 Task: Add "Copy Card To …" Button titled Button0010 to "bottom" of the list "To Do" to Card Card0010 in Board Board0003 in Development in Trello
Action: Mouse moved to (437, 11)
Screenshot: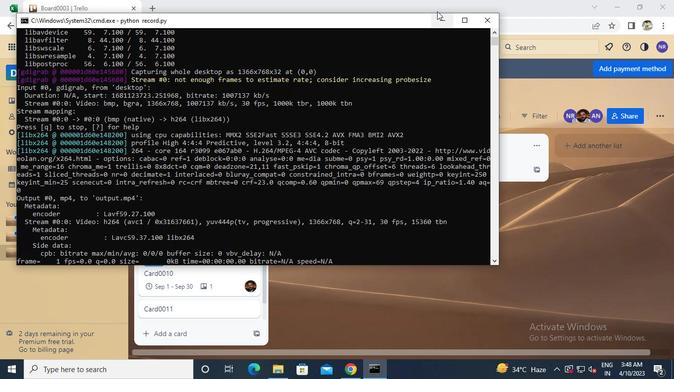 
Action: Mouse pressed left at (437, 11)
Screenshot: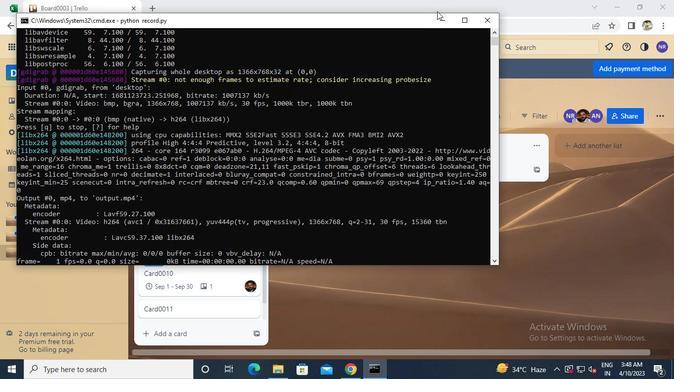 
Action: Mouse moved to (212, 268)
Screenshot: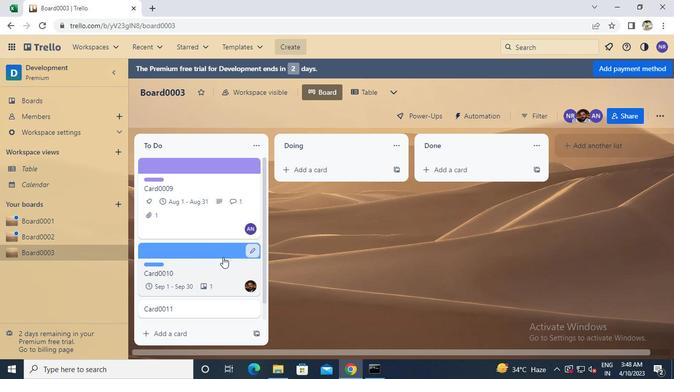 
Action: Mouse pressed left at (212, 268)
Screenshot: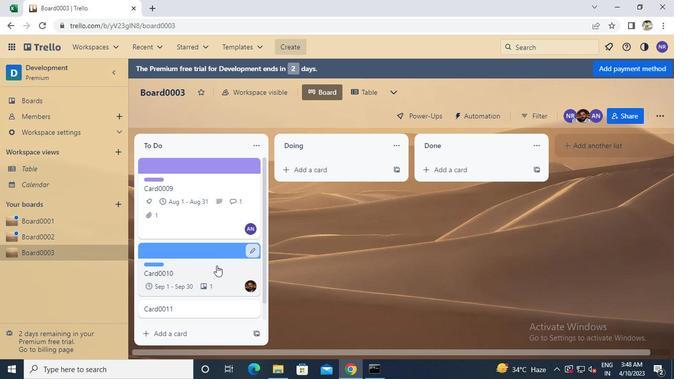
Action: Mouse moved to (449, 285)
Screenshot: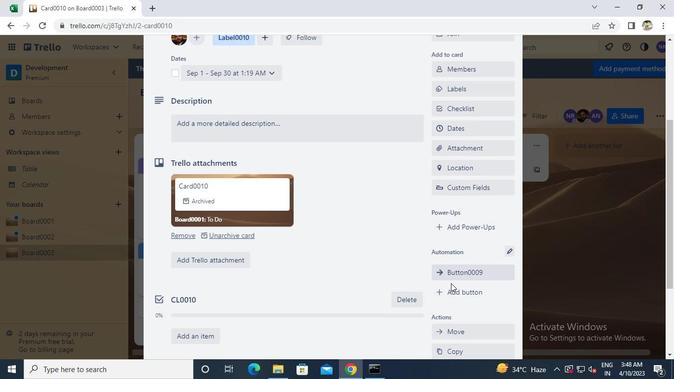 
Action: Mouse pressed left at (449, 285)
Screenshot: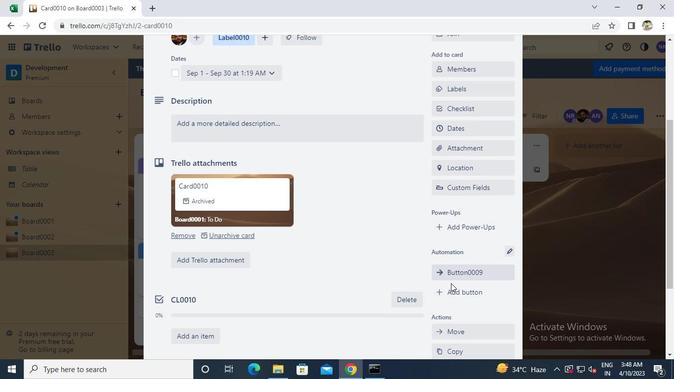 
Action: Mouse moved to (465, 137)
Screenshot: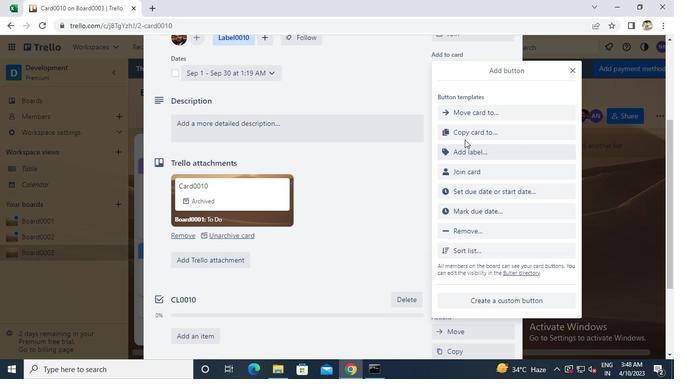 
Action: Mouse pressed left at (465, 137)
Screenshot: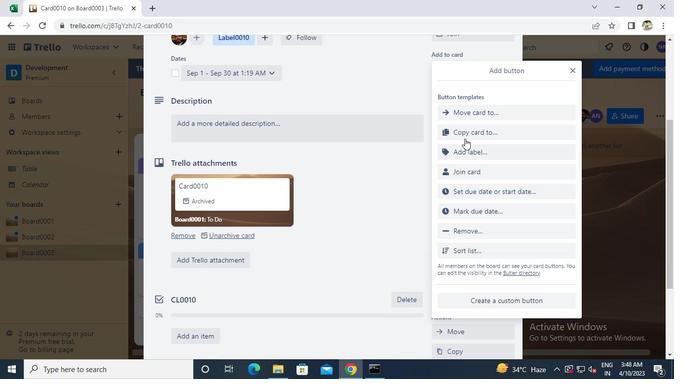 
Action: Mouse moved to (479, 126)
Screenshot: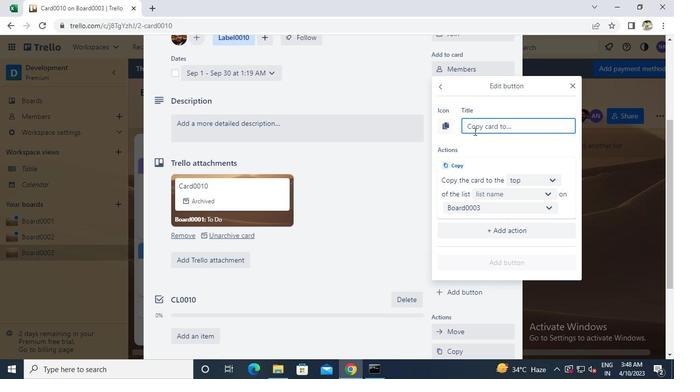 
Action: Mouse pressed left at (479, 126)
Screenshot: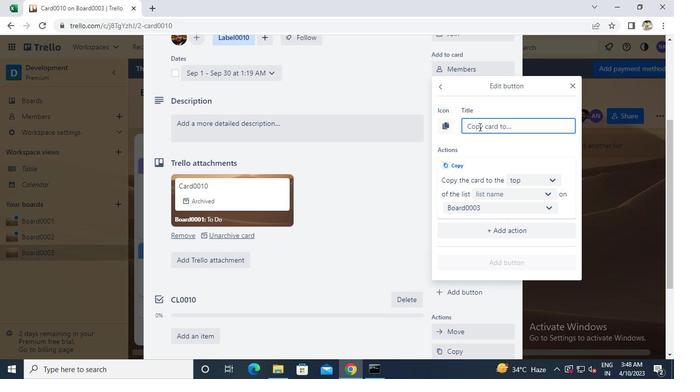 
Action: Keyboard Key.caps_lock
Screenshot: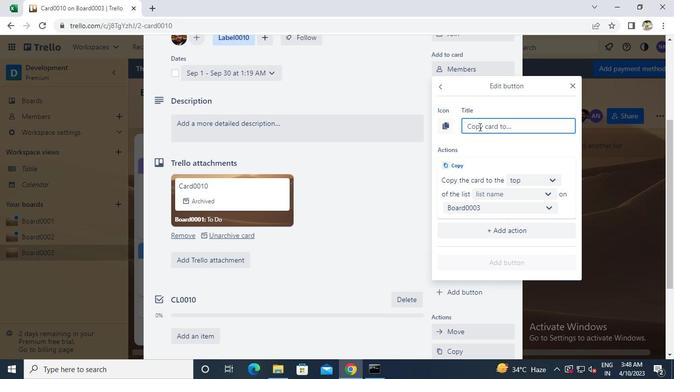 
Action: Keyboard b
Screenshot: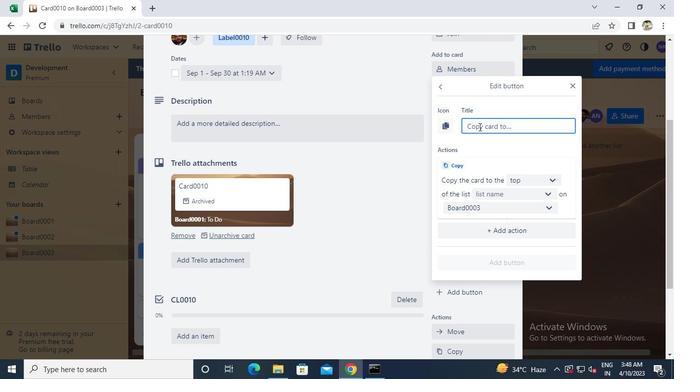 
Action: Keyboard Key.caps_lock
Screenshot: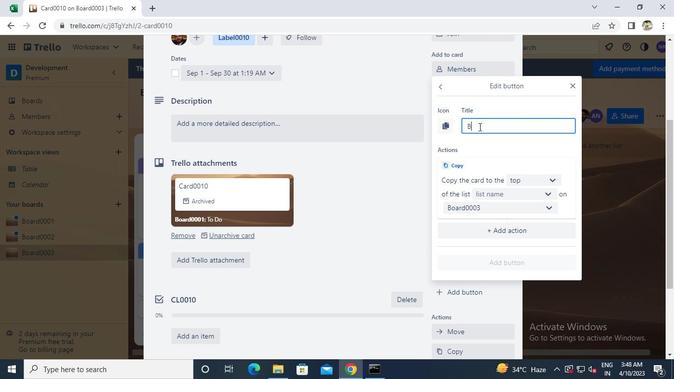 
Action: Keyboard u
Screenshot: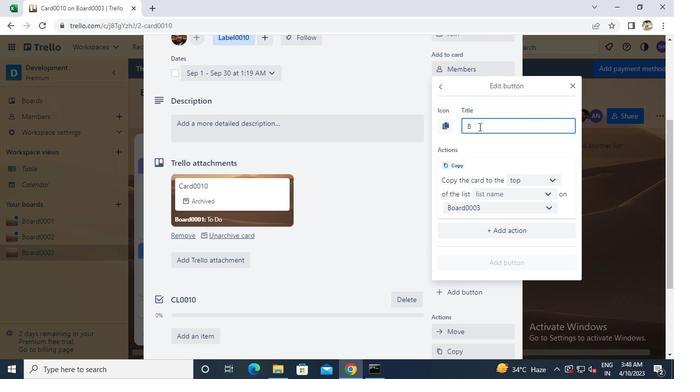 
Action: Keyboard t
Screenshot: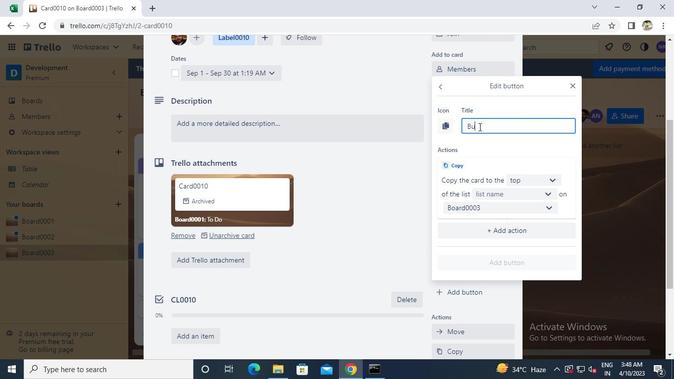 
Action: Keyboard t
Screenshot: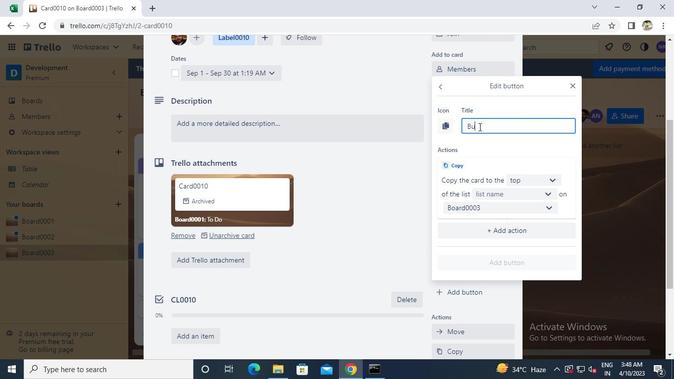 
Action: Keyboard o
Screenshot: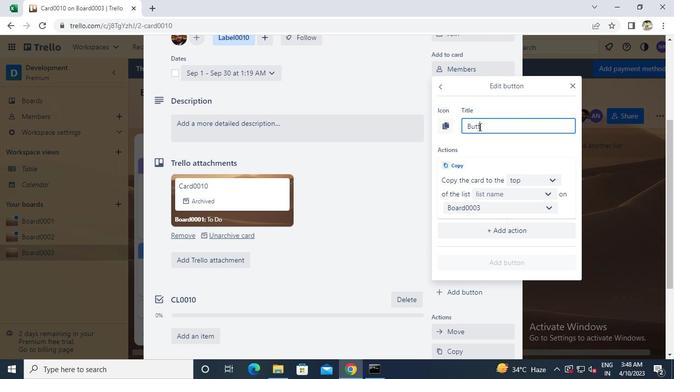 
Action: Keyboard n
Screenshot: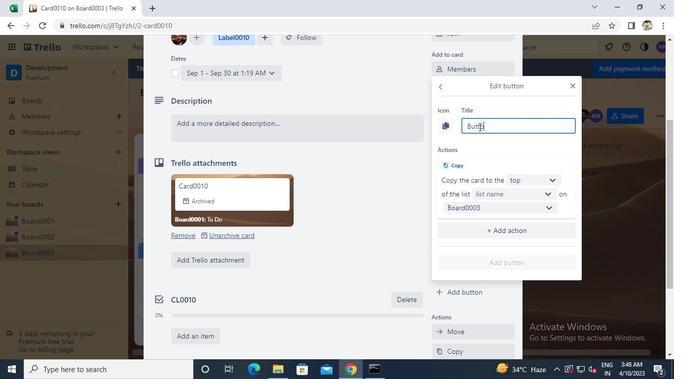 
Action: Keyboard 0
Screenshot: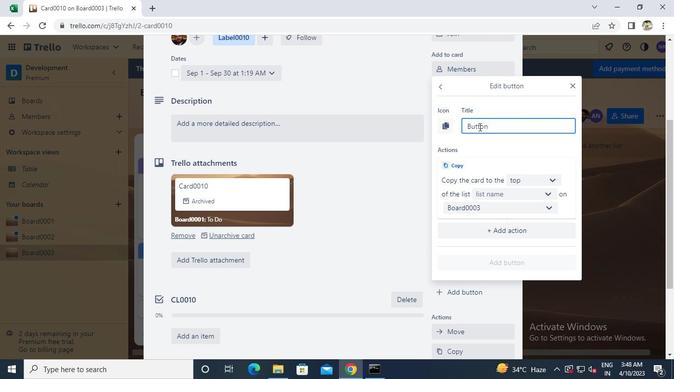
Action: Keyboard 0
Screenshot: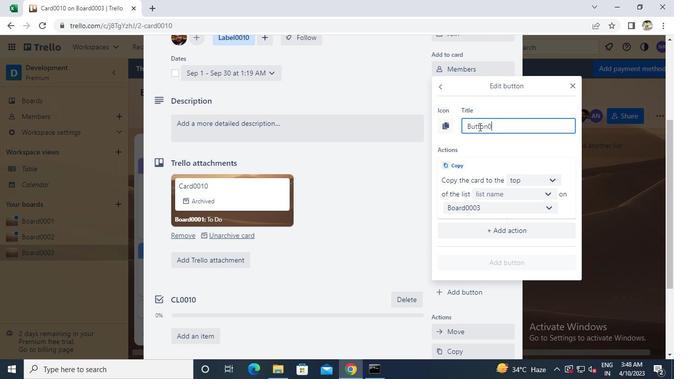 
Action: Keyboard 1
Screenshot: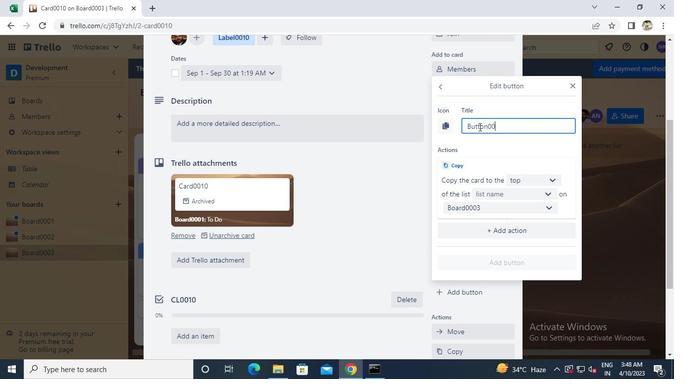 
Action: Keyboard 0
Screenshot: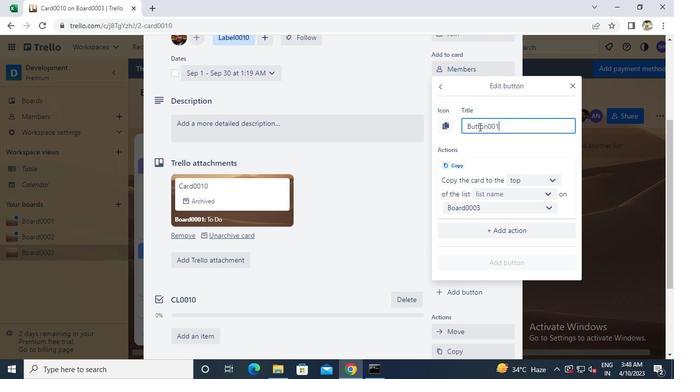 
Action: Mouse moved to (521, 175)
Screenshot: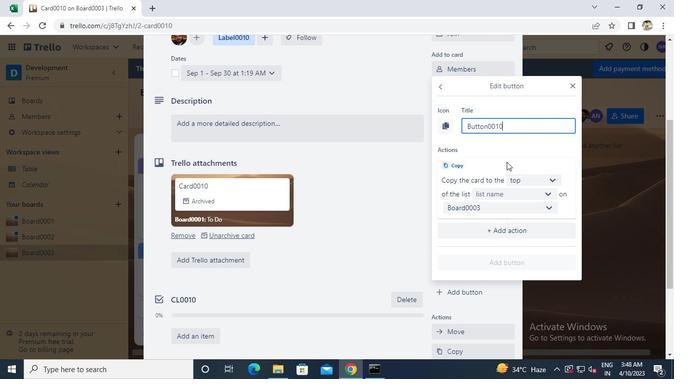 
Action: Mouse pressed left at (521, 175)
Screenshot: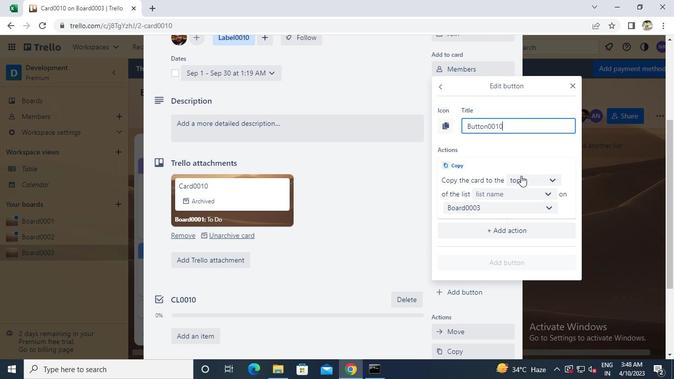 
Action: Mouse moved to (514, 219)
Screenshot: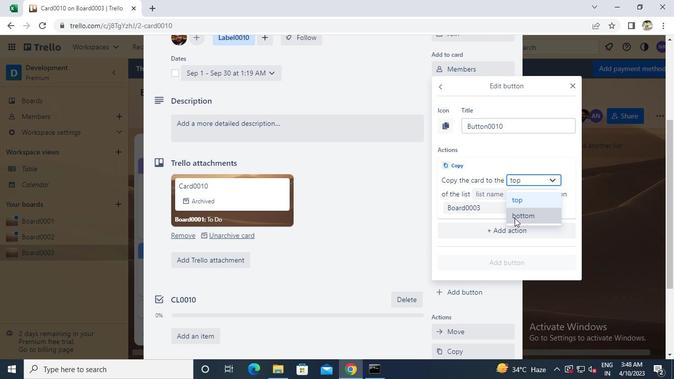 
Action: Mouse pressed left at (514, 219)
Screenshot: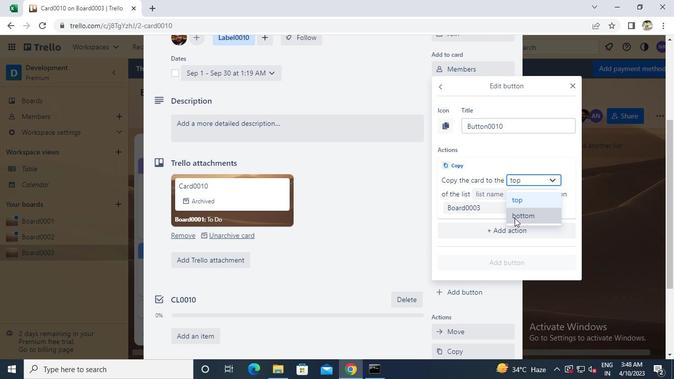 
Action: Mouse moved to (514, 194)
Screenshot: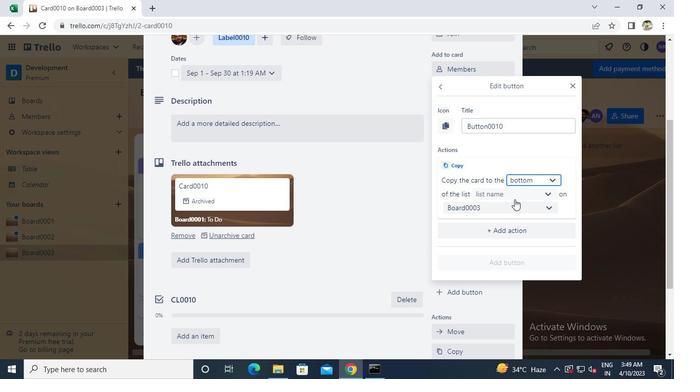 
Action: Mouse pressed left at (514, 194)
Screenshot: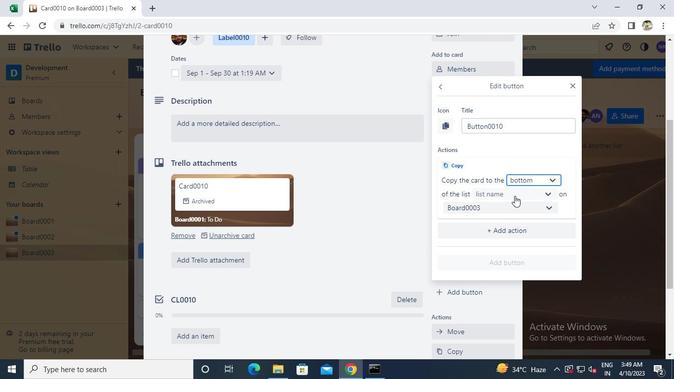
Action: Mouse moved to (509, 206)
Screenshot: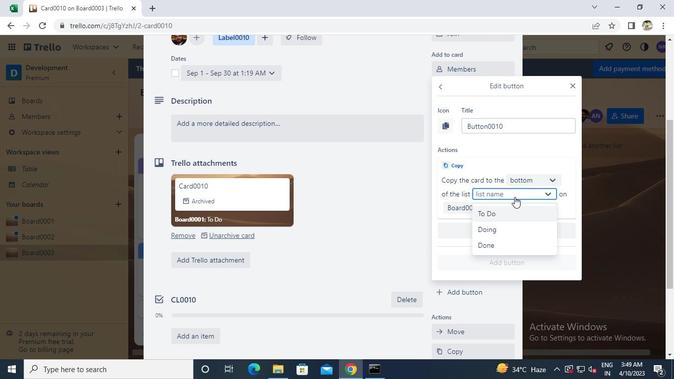 
Action: Mouse pressed left at (509, 206)
Screenshot: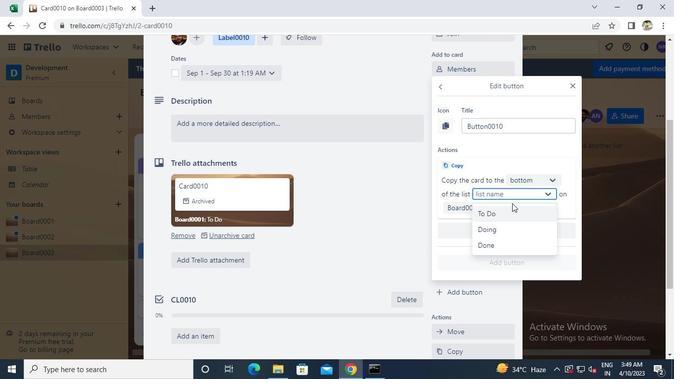 
Action: Mouse moved to (506, 260)
Screenshot: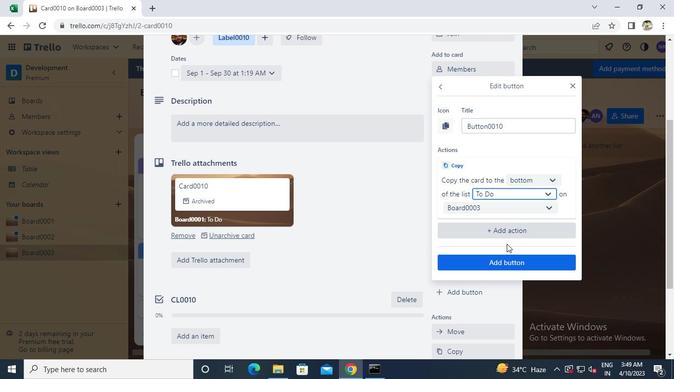 
Action: Mouse pressed left at (506, 260)
Screenshot: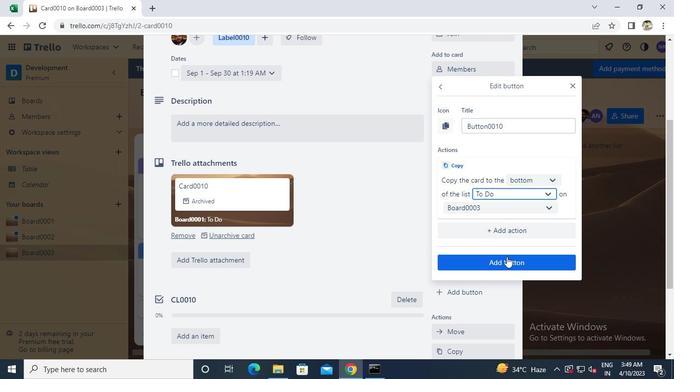 
Action: Mouse moved to (376, 363)
Screenshot: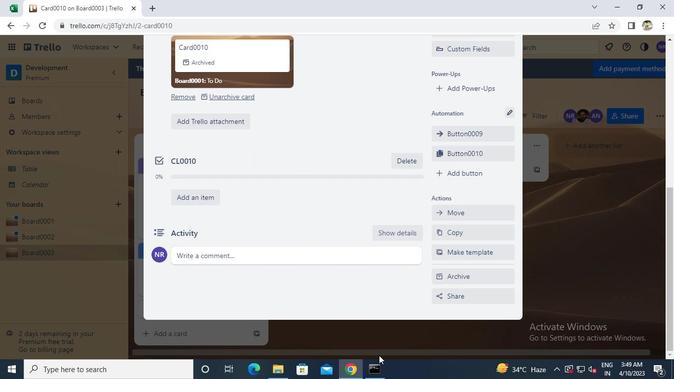 
Action: Mouse pressed left at (376, 363)
Screenshot: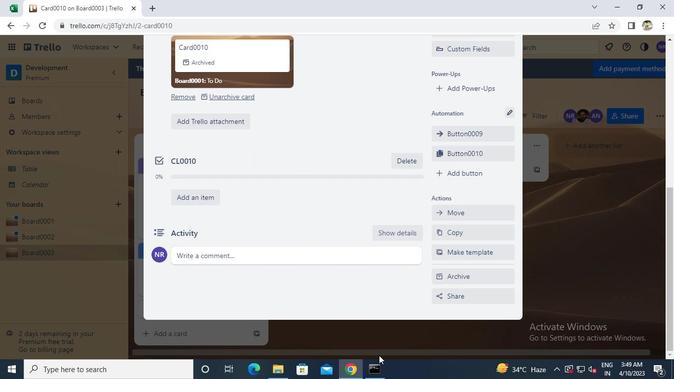 
Action: Mouse moved to (482, 21)
Screenshot: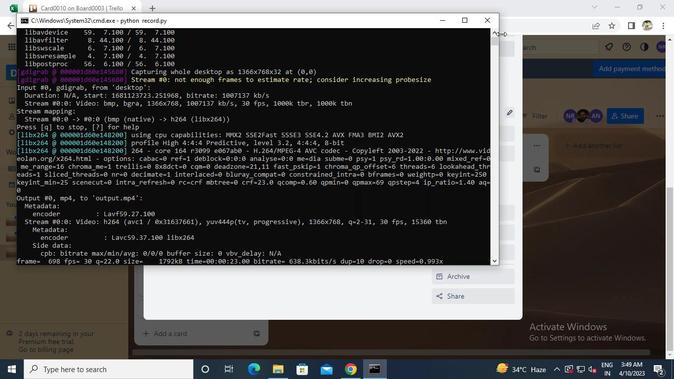 
Action: Mouse pressed left at (482, 21)
Screenshot: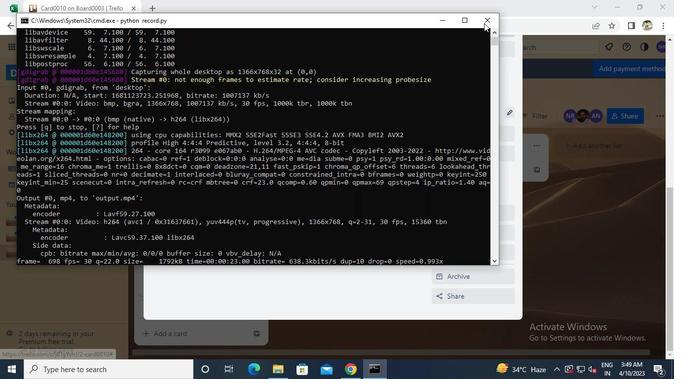 
